 Task: Add Sprouts Black Walnut to the cart.
Action: Mouse moved to (29, 108)
Screenshot: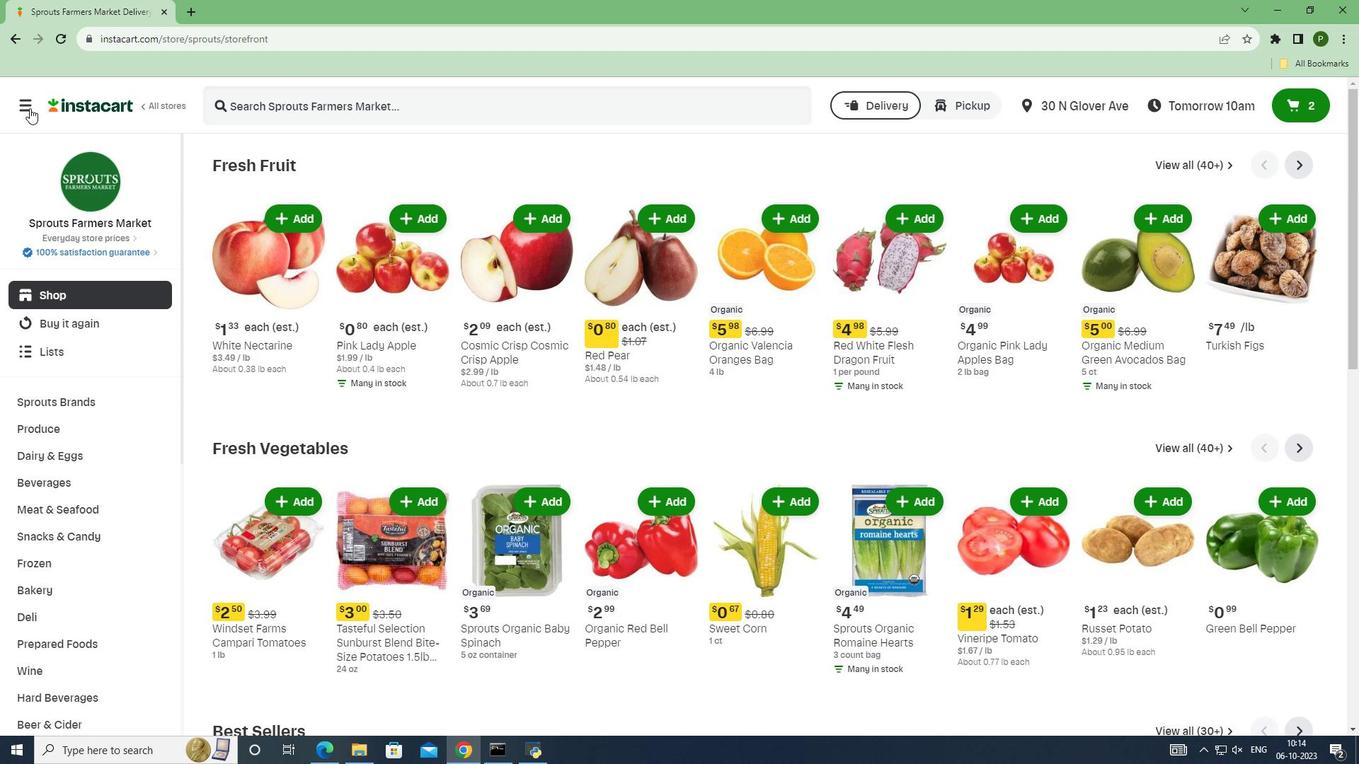
Action: Mouse pressed left at (29, 108)
Screenshot: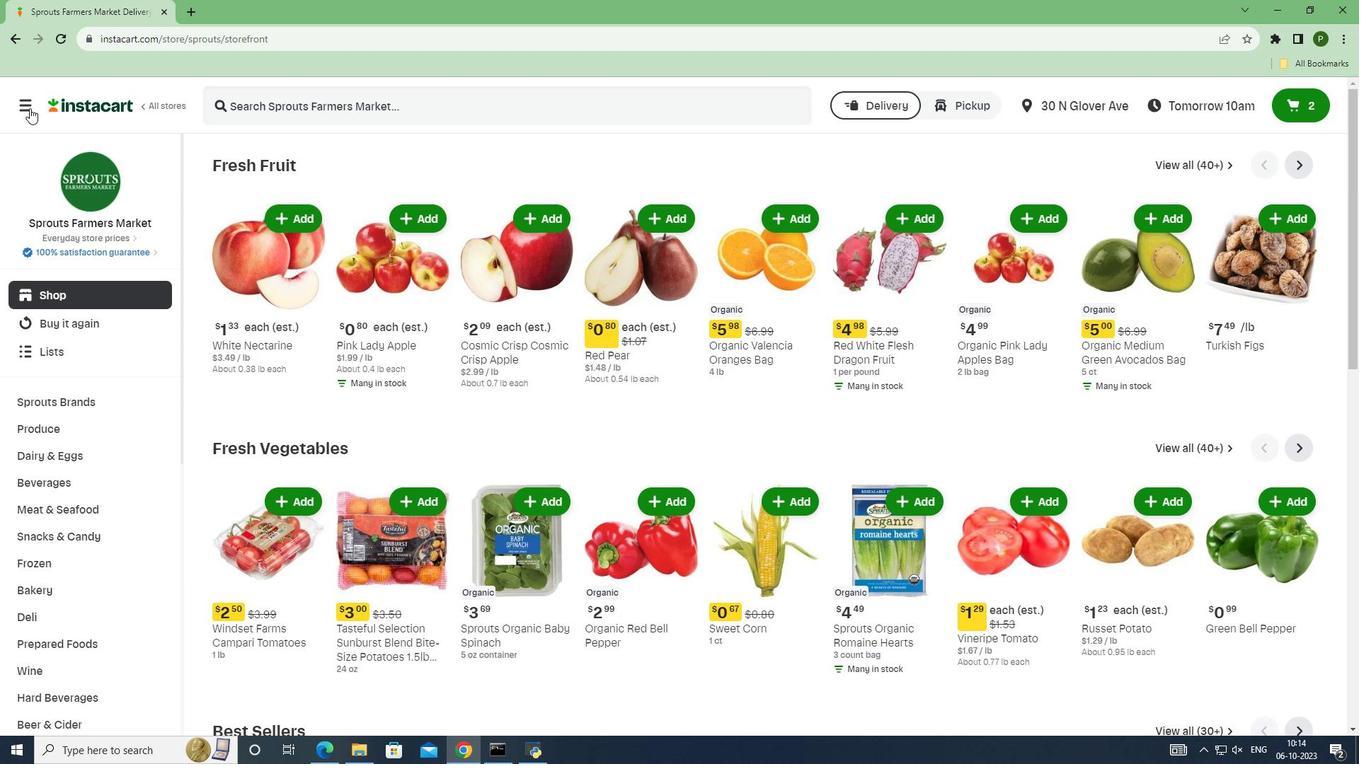 
Action: Mouse moved to (89, 374)
Screenshot: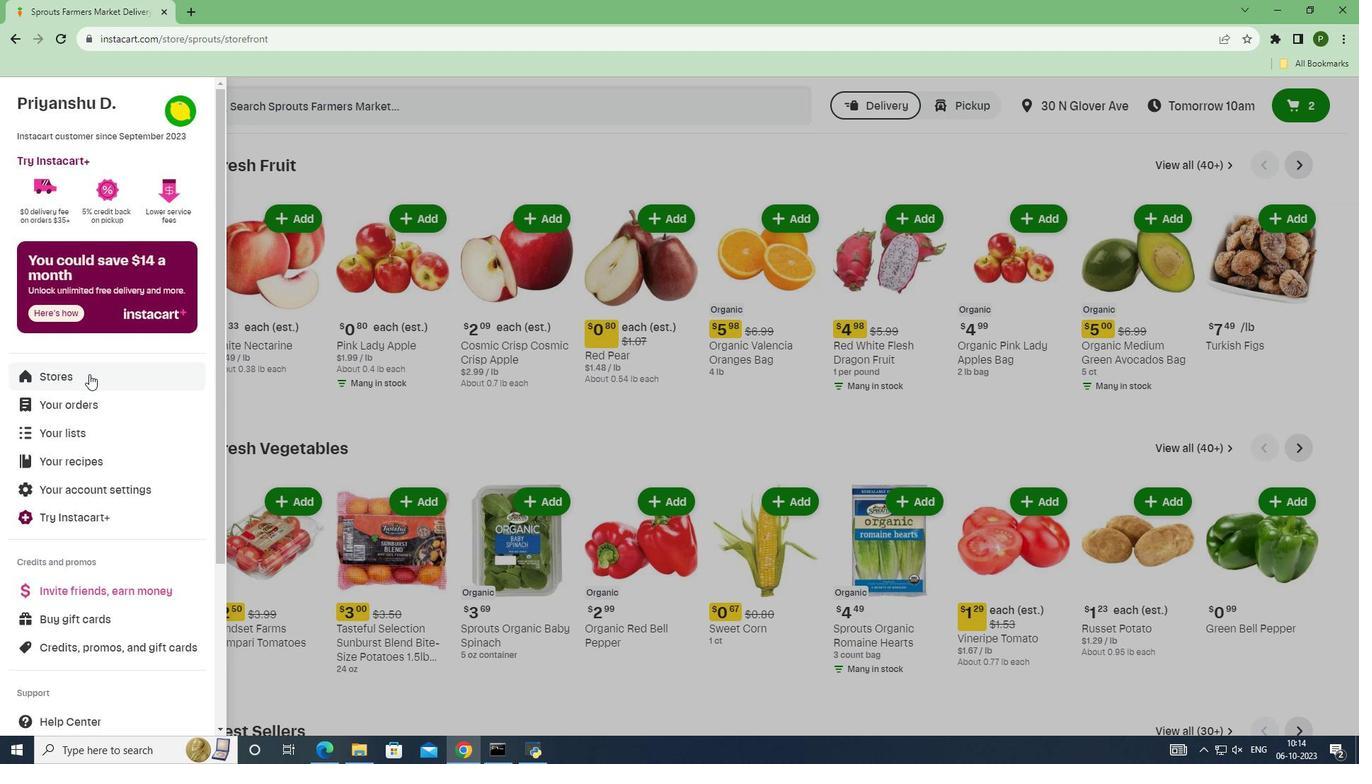 
Action: Mouse pressed left at (89, 374)
Screenshot: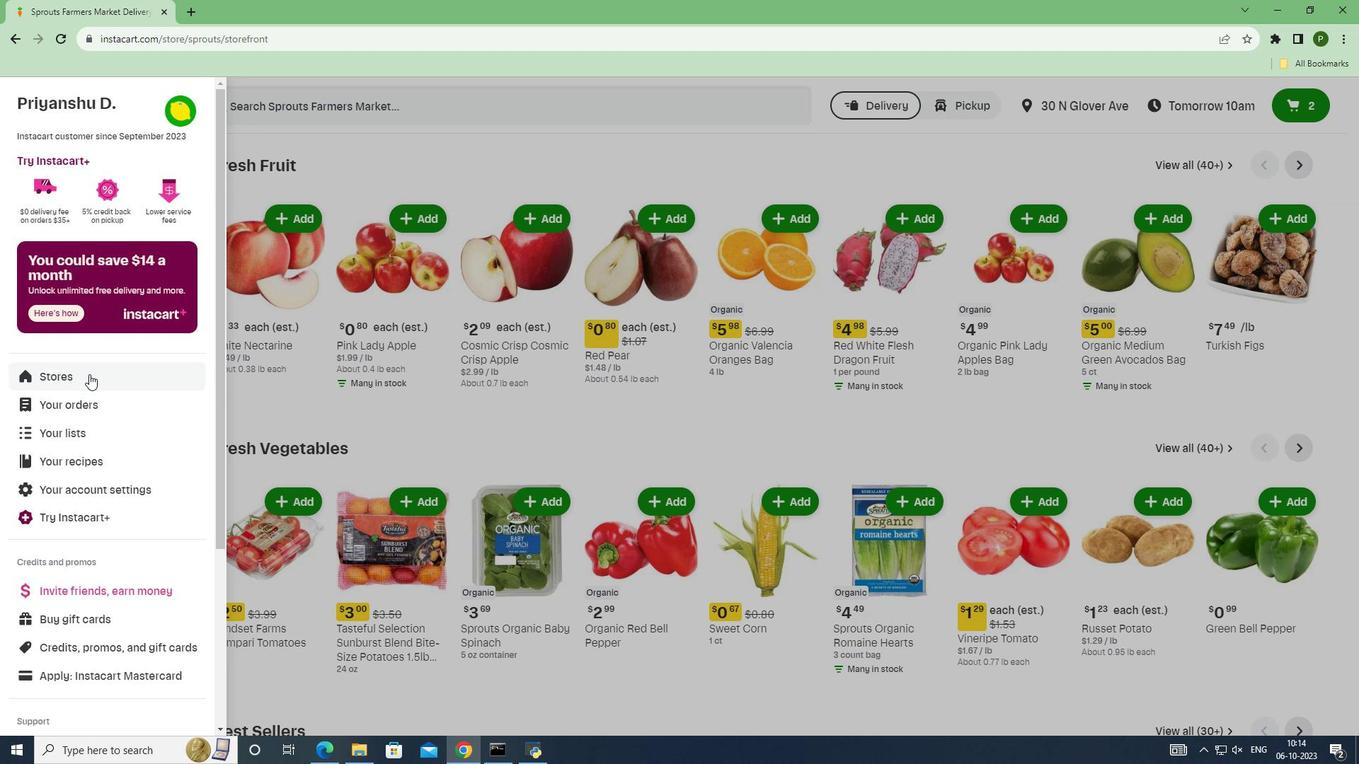 
Action: Mouse moved to (315, 166)
Screenshot: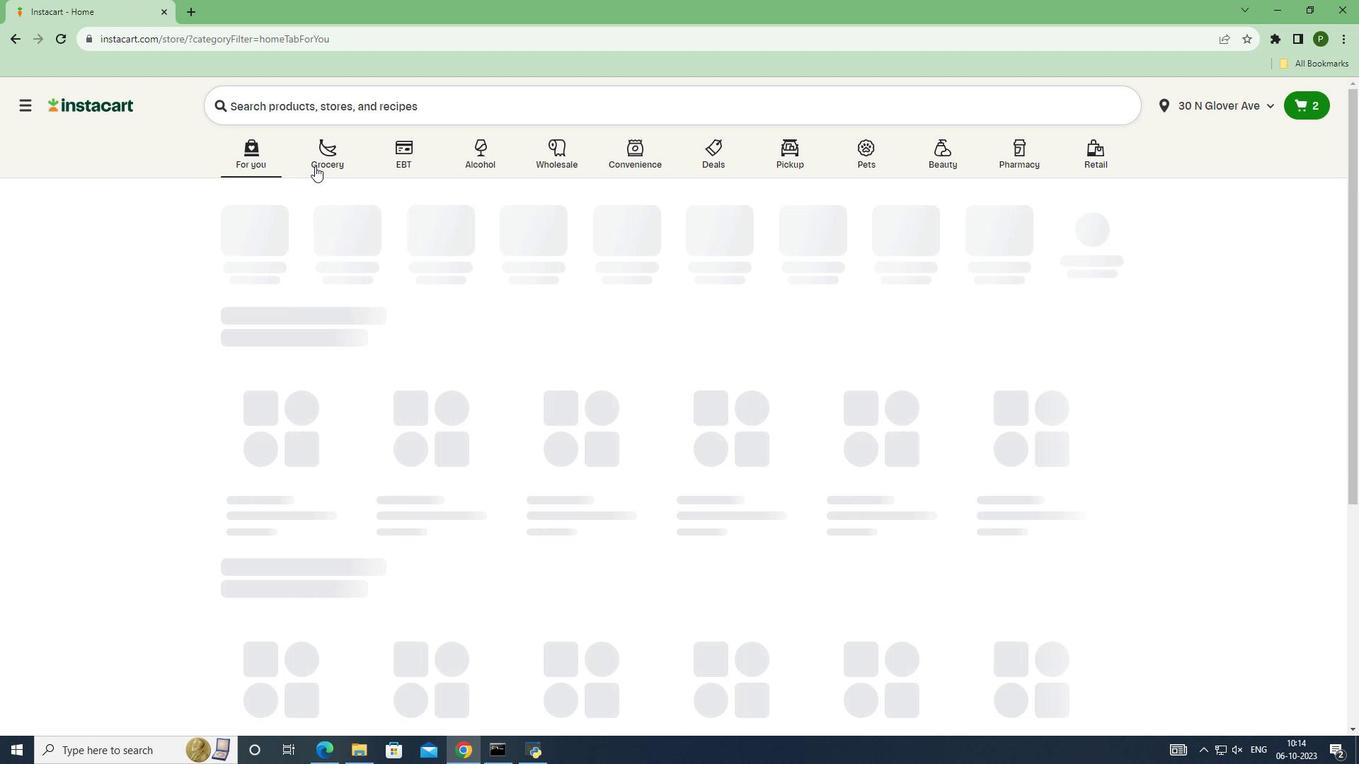
Action: Mouse pressed left at (315, 166)
Screenshot: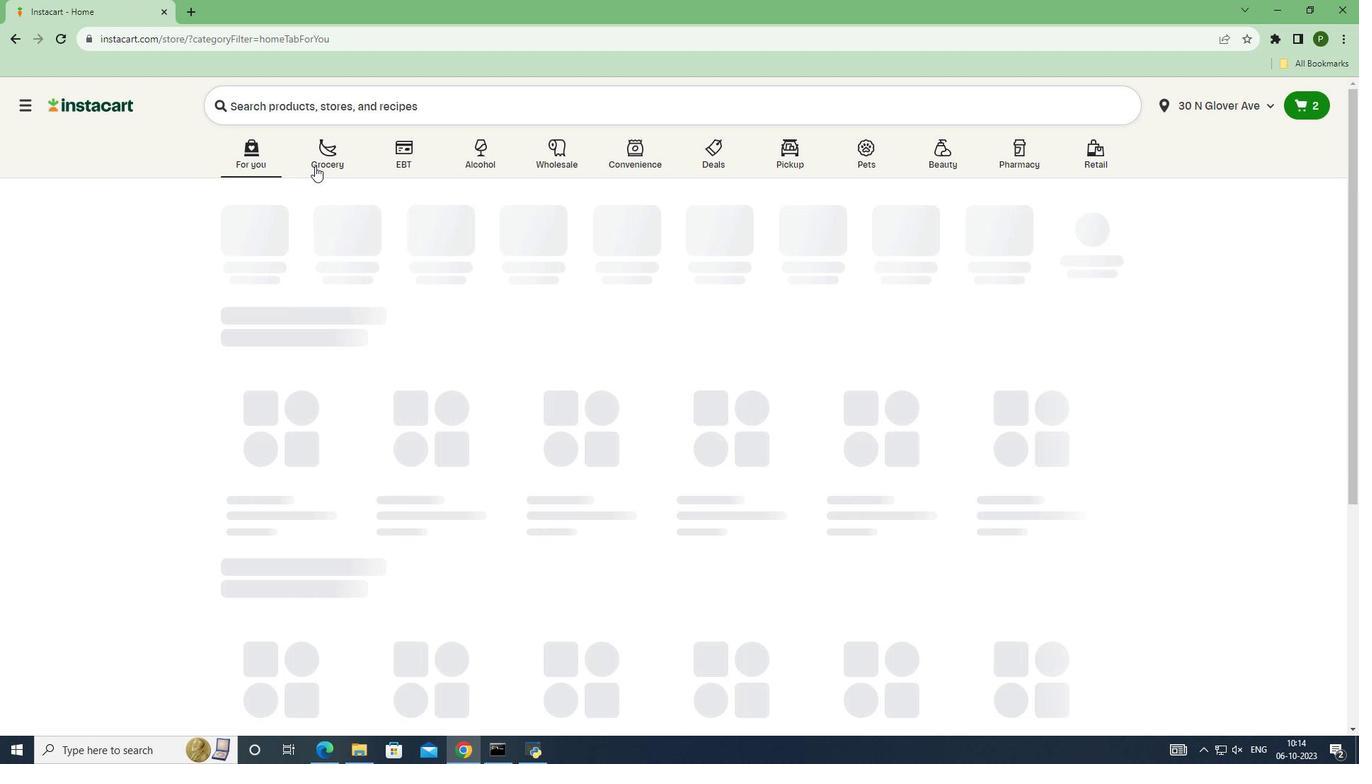 
Action: Mouse moved to (298, 244)
Screenshot: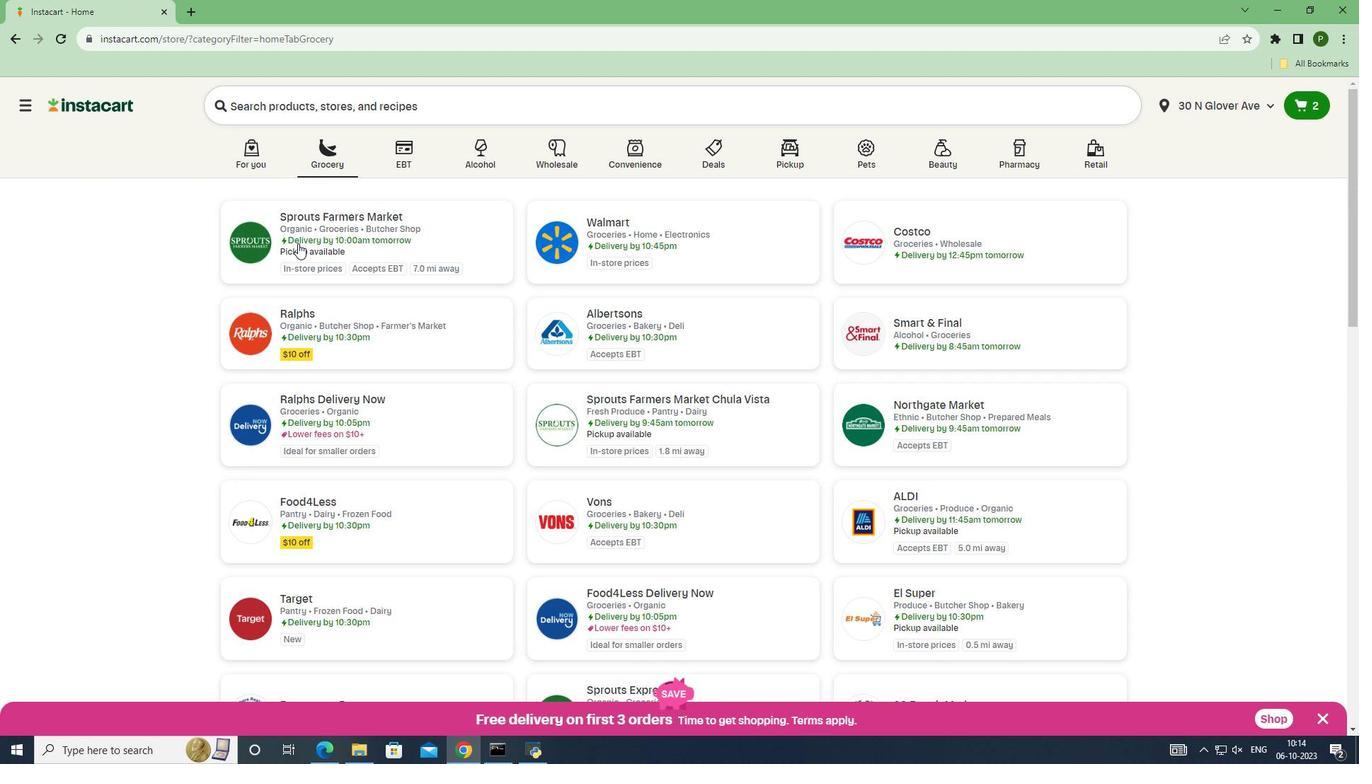 
Action: Mouse pressed left at (298, 244)
Screenshot: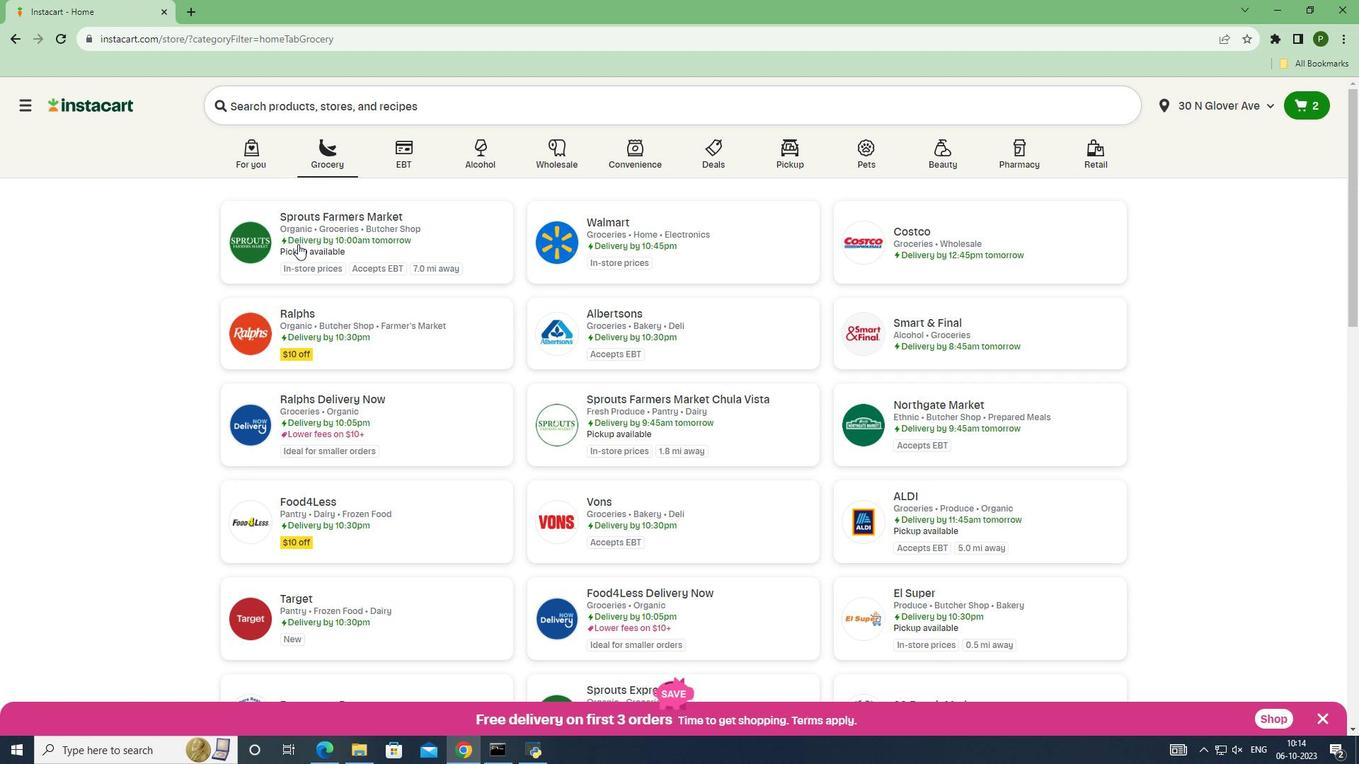 
Action: Mouse moved to (62, 396)
Screenshot: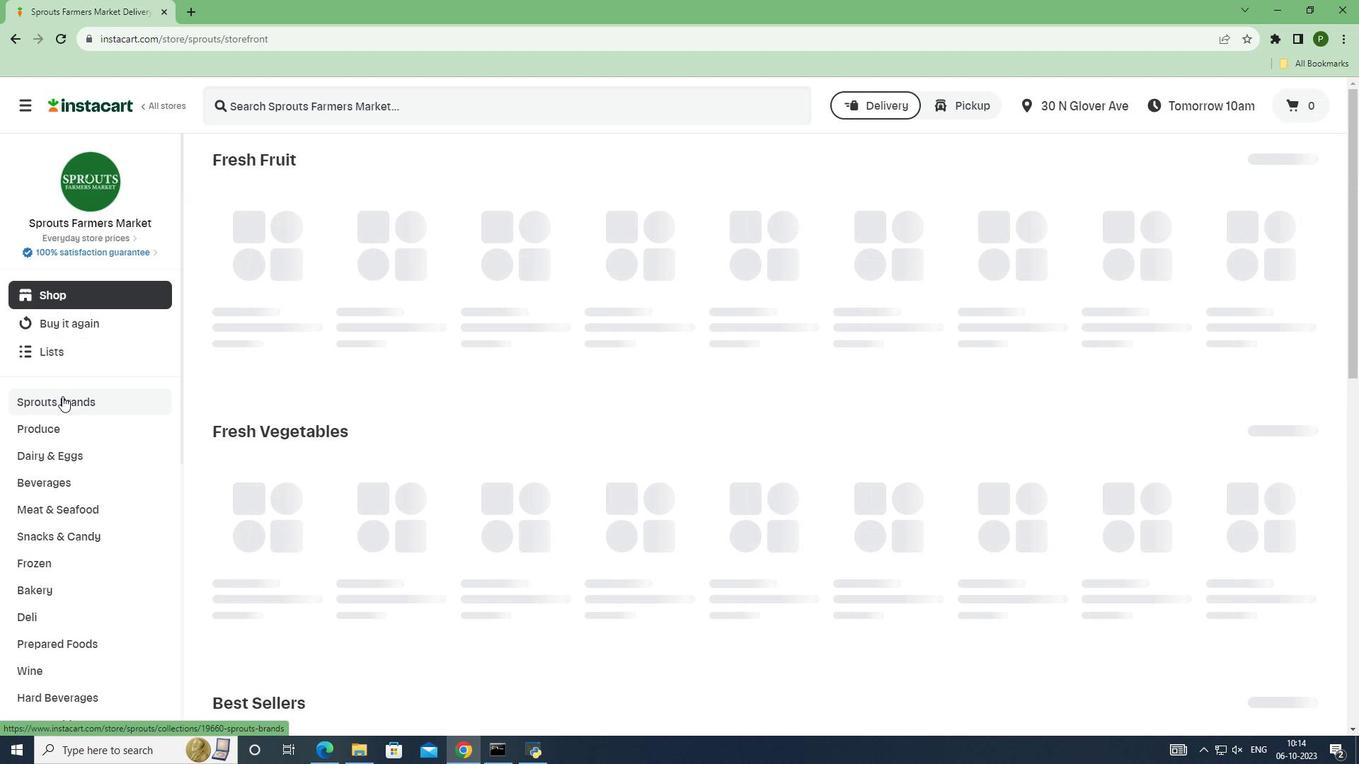 
Action: Mouse pressed left at (62, 396)
Screenshot: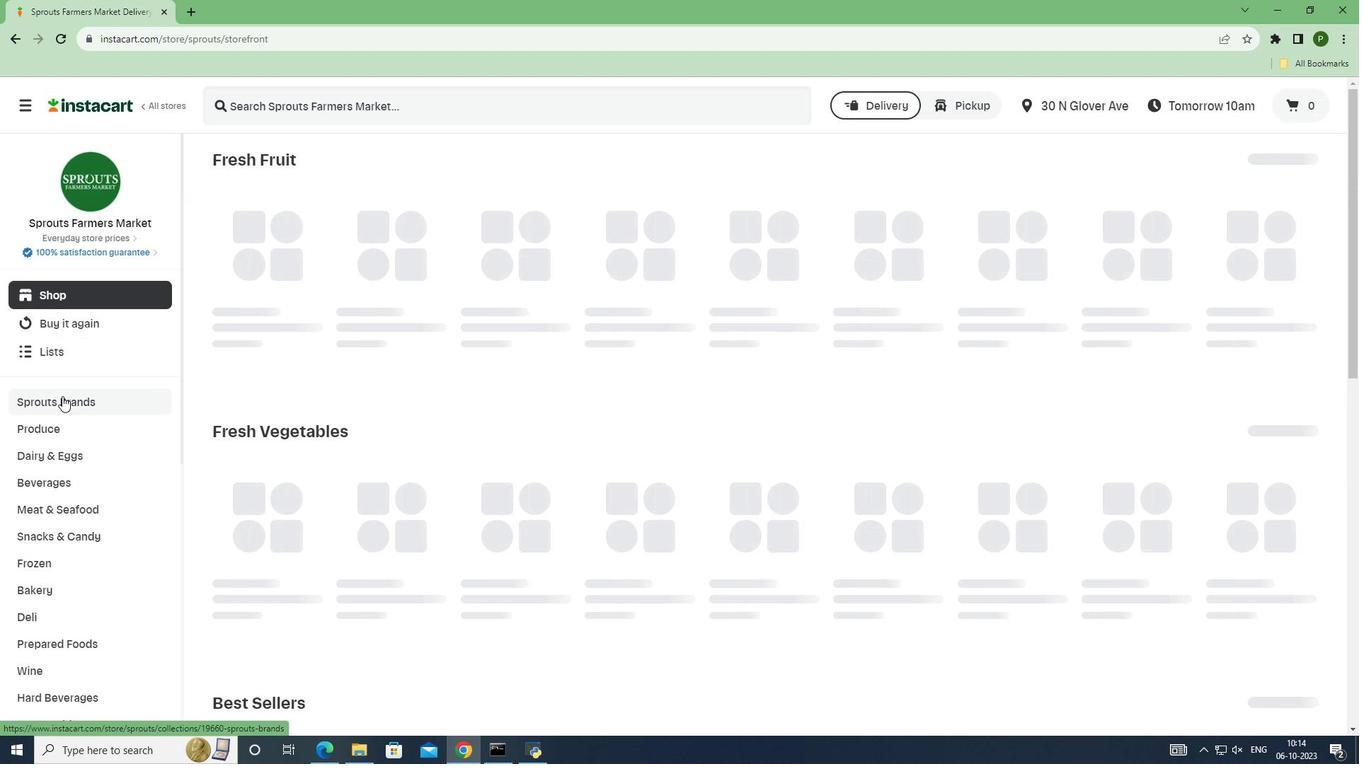 
Action: Mouse moved to (81, 585)
Screenshot: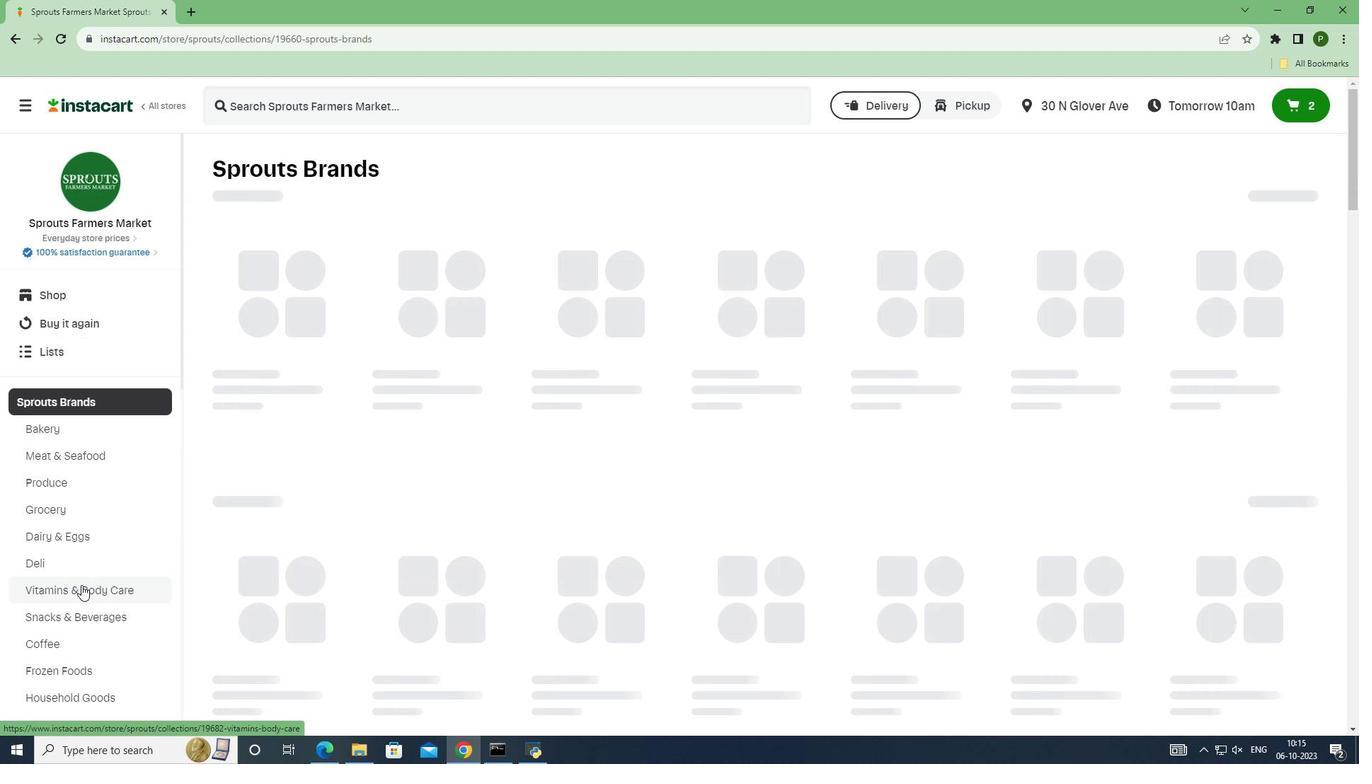
Action: Mouse pressed left at (81, 585)
Screenshot: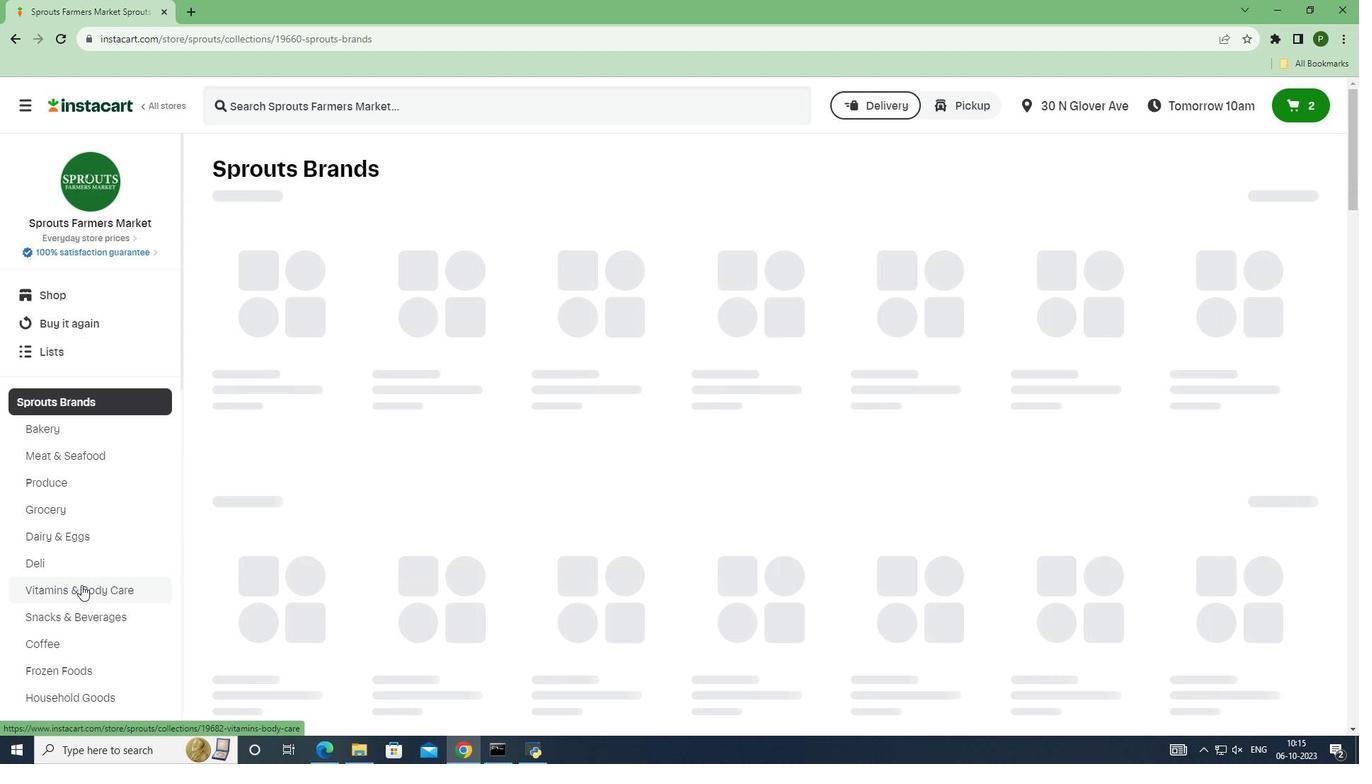
Action: Mouse moved to (281, 110)
Screenshot: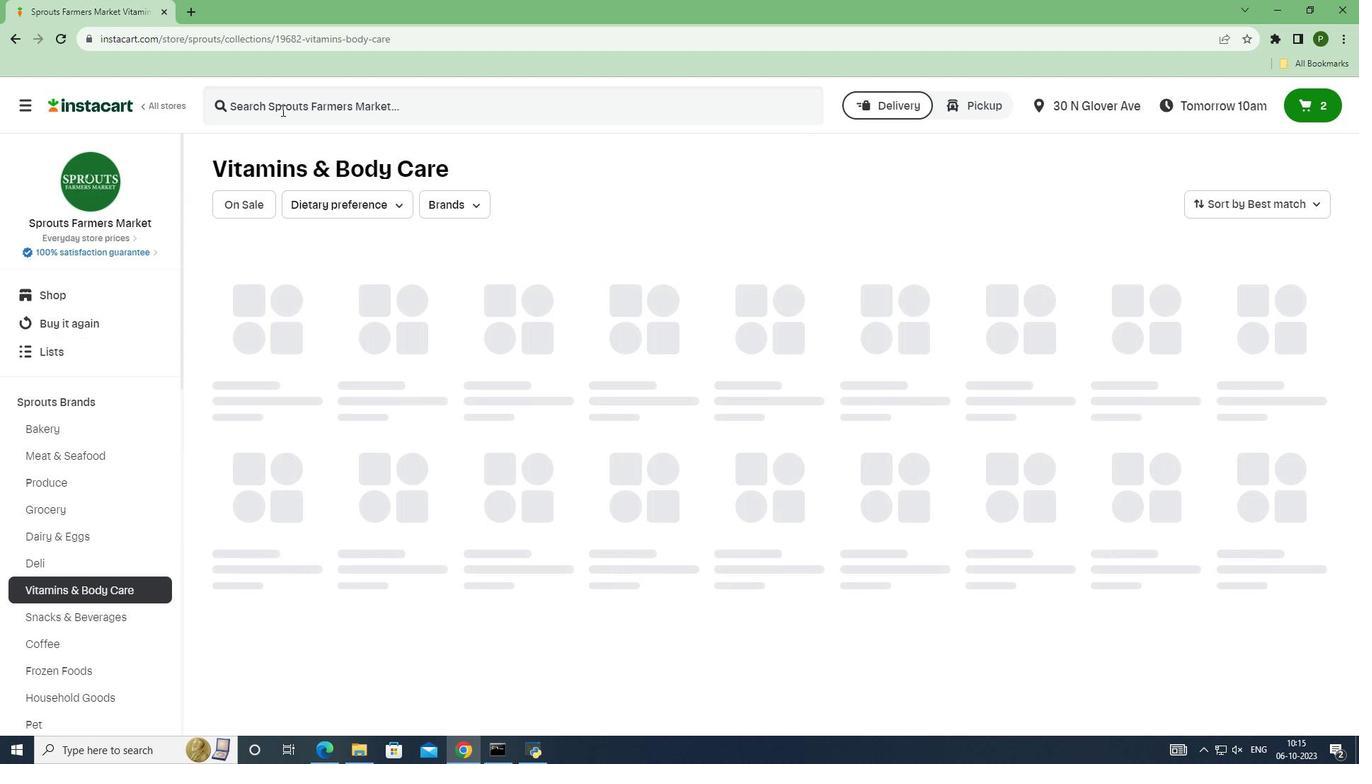 
Action: Mouse pressed left at (281, 110)
Screenshot: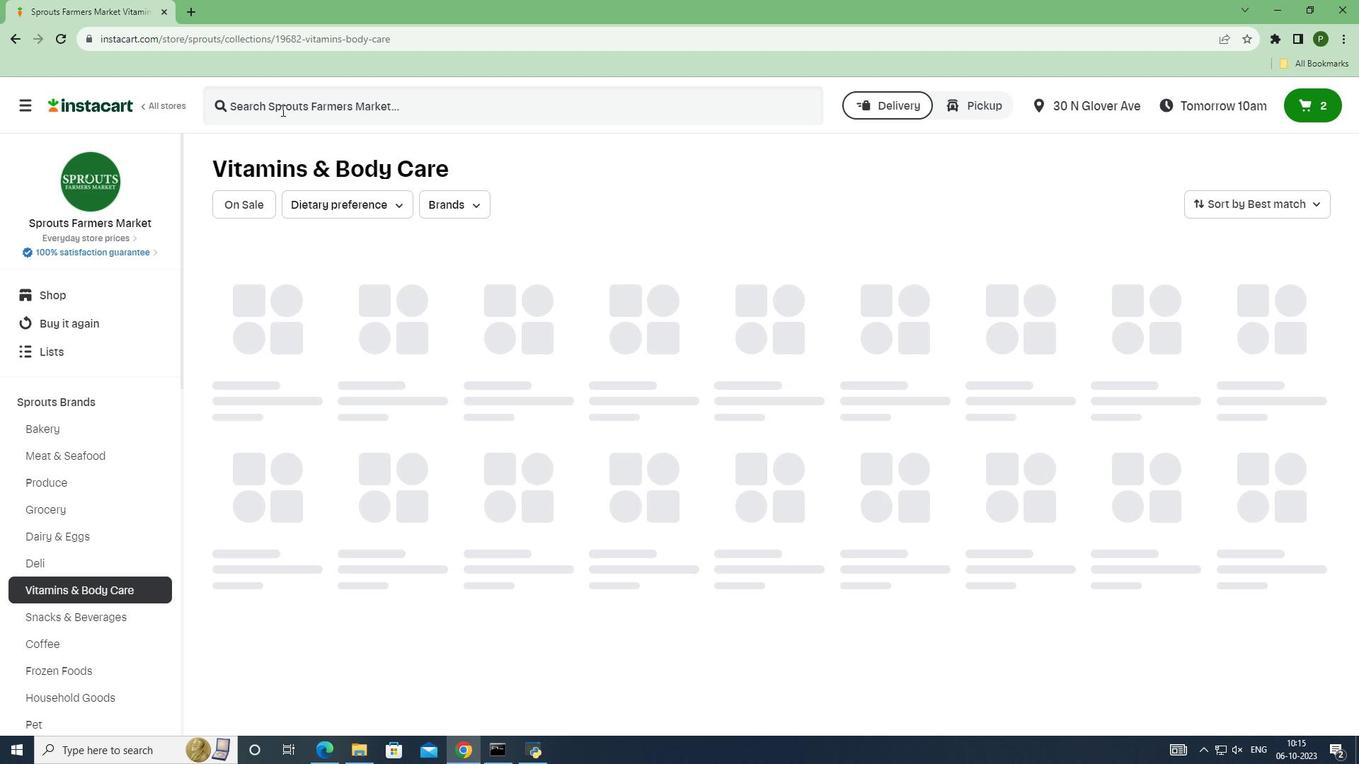 
Action: Key pressed <Key.caps_lock>S<Key.caps_lock>prouts<Key.space><Key.caps_lock>B<Key.caps_lock>lack<Key.space><Key.caps_lock>W<Key.caps_lock>alnut<Key.space><Key.enter>
Screenshot: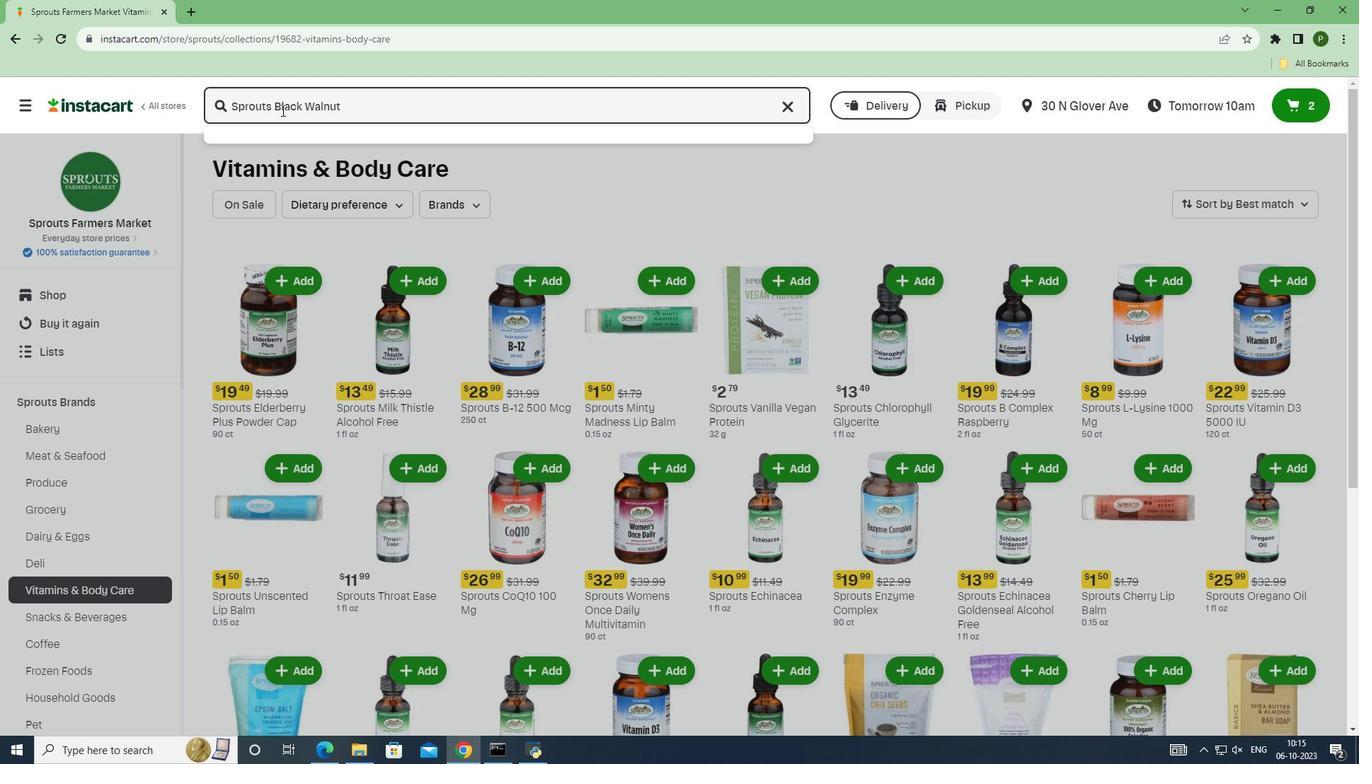 
Action: Mouse moved to (837, 264)
Screenshot: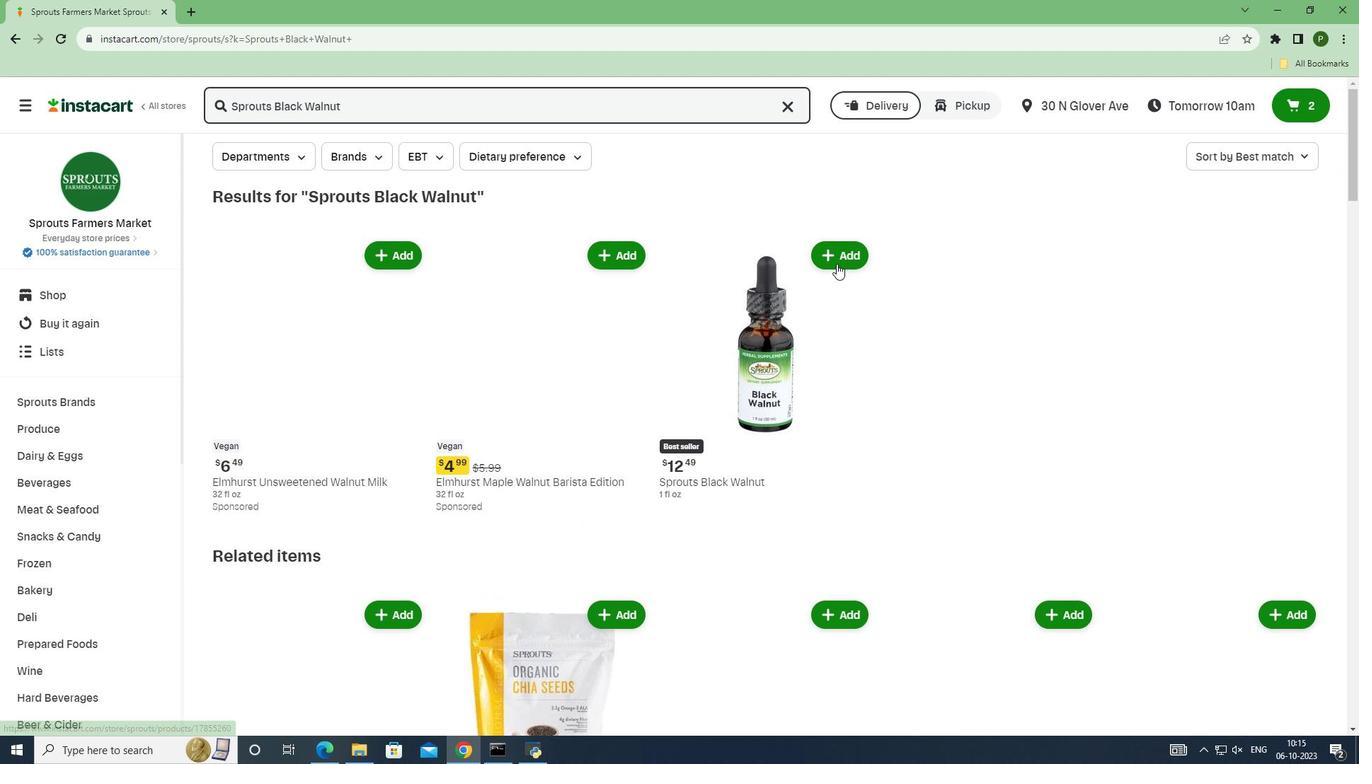 
Action: Mouse pressed left at (837, 264)
Screenshot: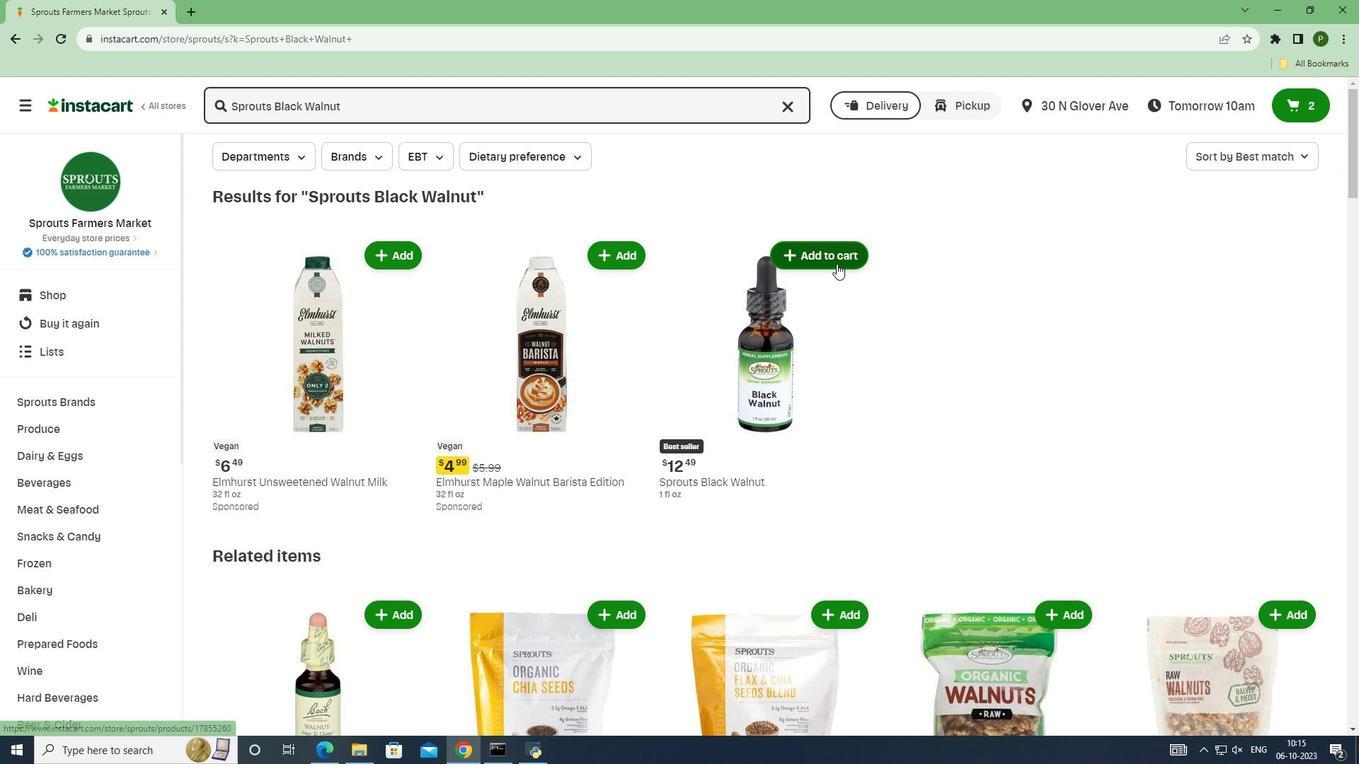 
Action: Mouse moved to (825, 282)
Screenshot: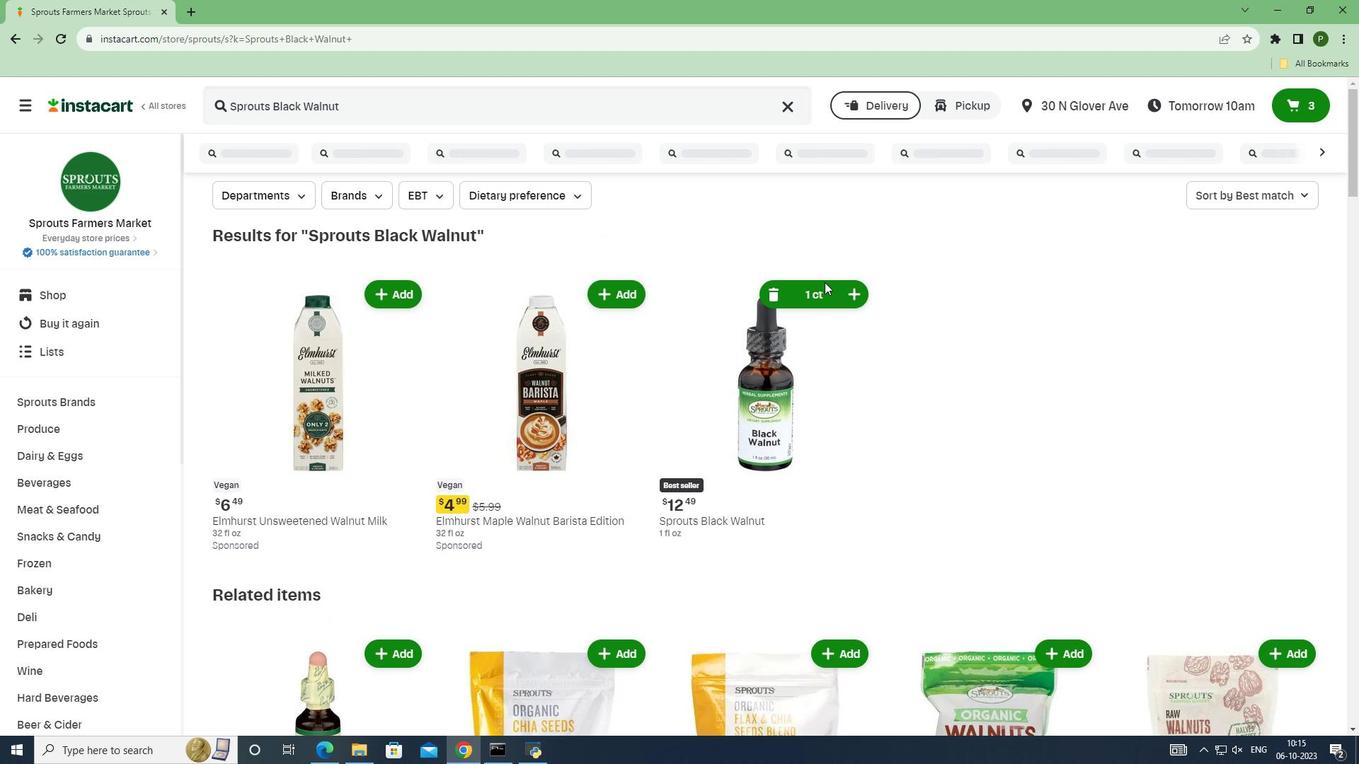 
